 Task: Open a blank sheet, save the file as 'research' Insert a table '3 by 2' In first column, add headers, 'Task, Start Date, End Date'. Under first header add  R&D. Under second header add  4 May. Under third header add  '12 May'. Change table style to  'Purple'
Action: Mouse moved to (20, 20)
Screenshot: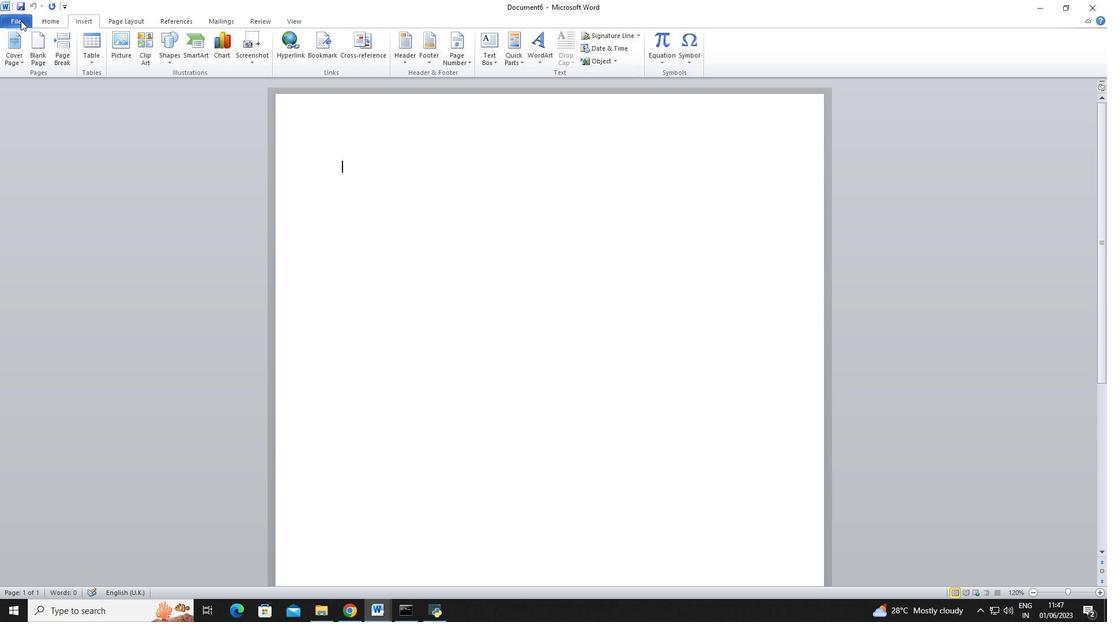 
Action: Mouse pressed left at (20, 20)
Screenshot: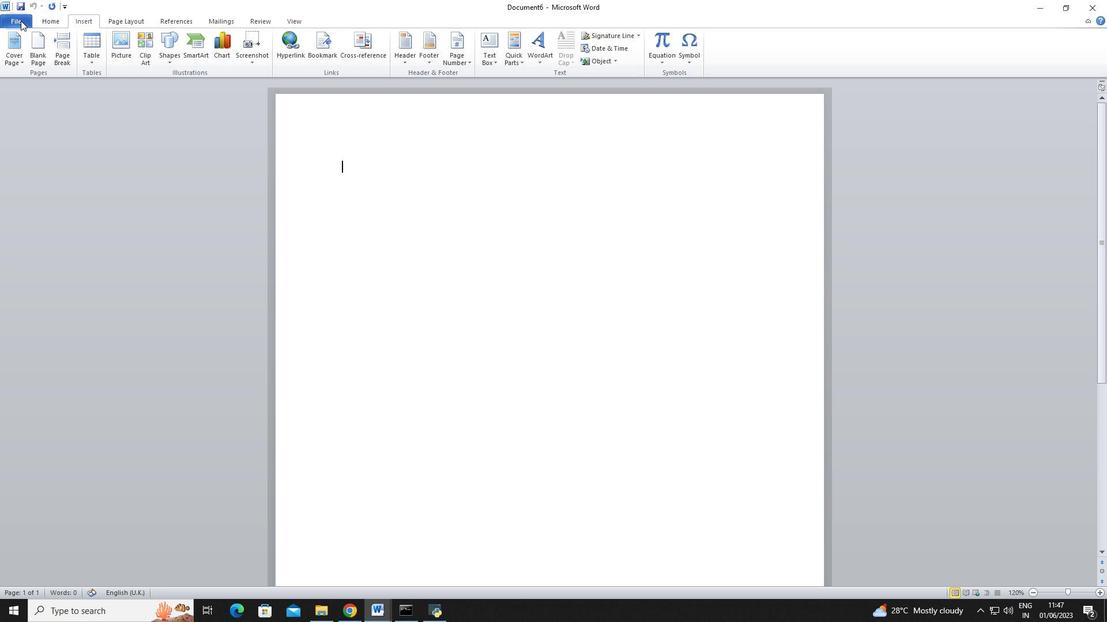 
Action: Mouse moved to (13, 18)
Screenshot: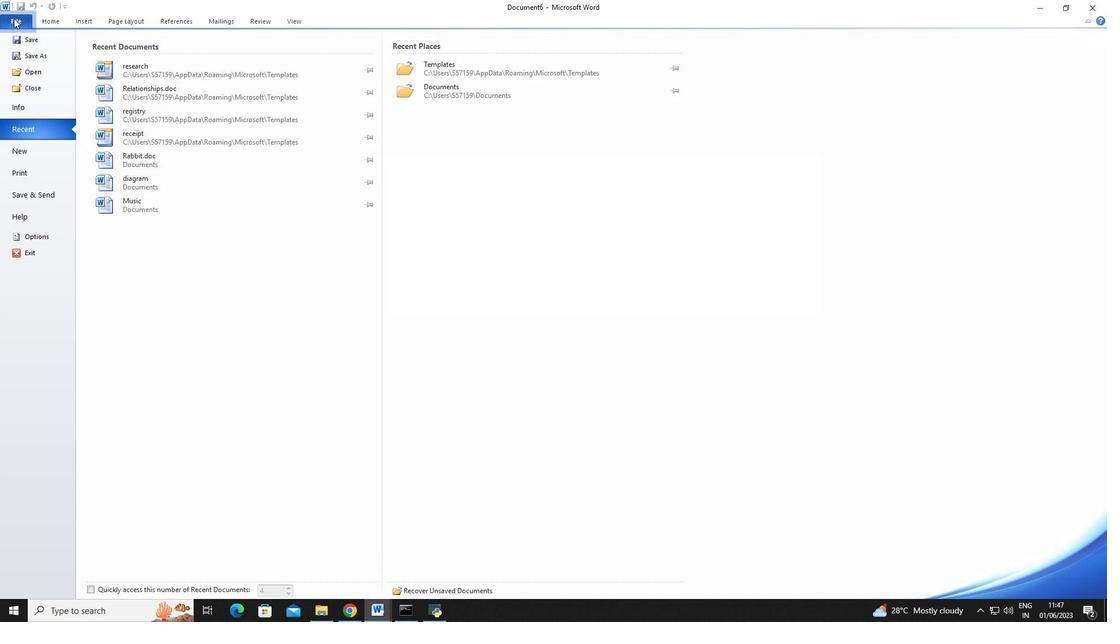 
Action: Mouse pressed left at (13, 18)
Screenshot: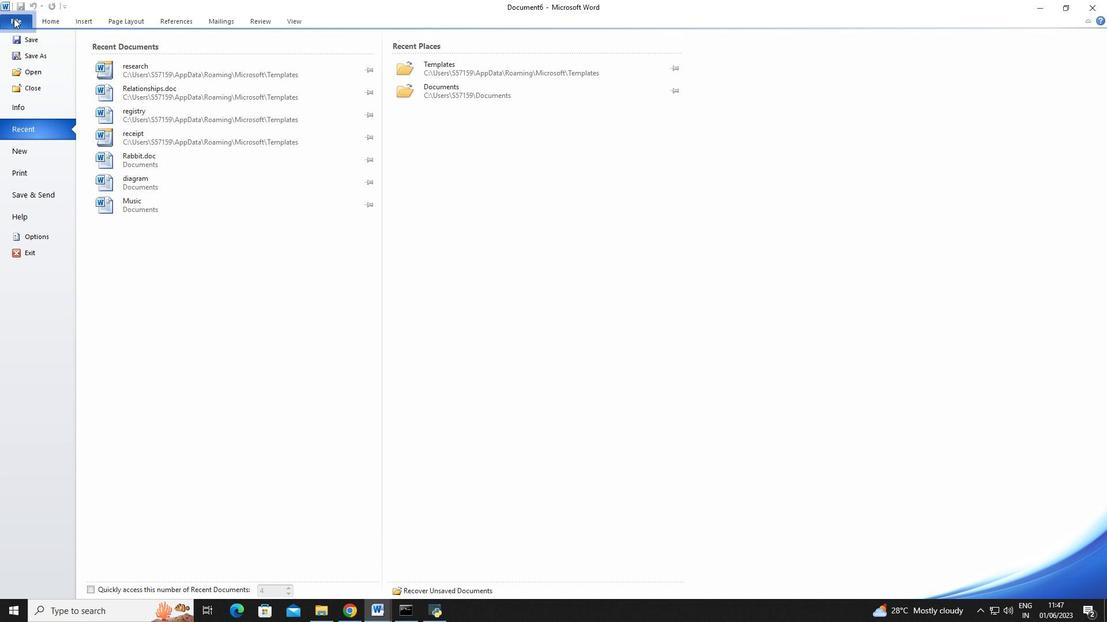 
Action: Mouse moved to (24, 144)
Screenshot: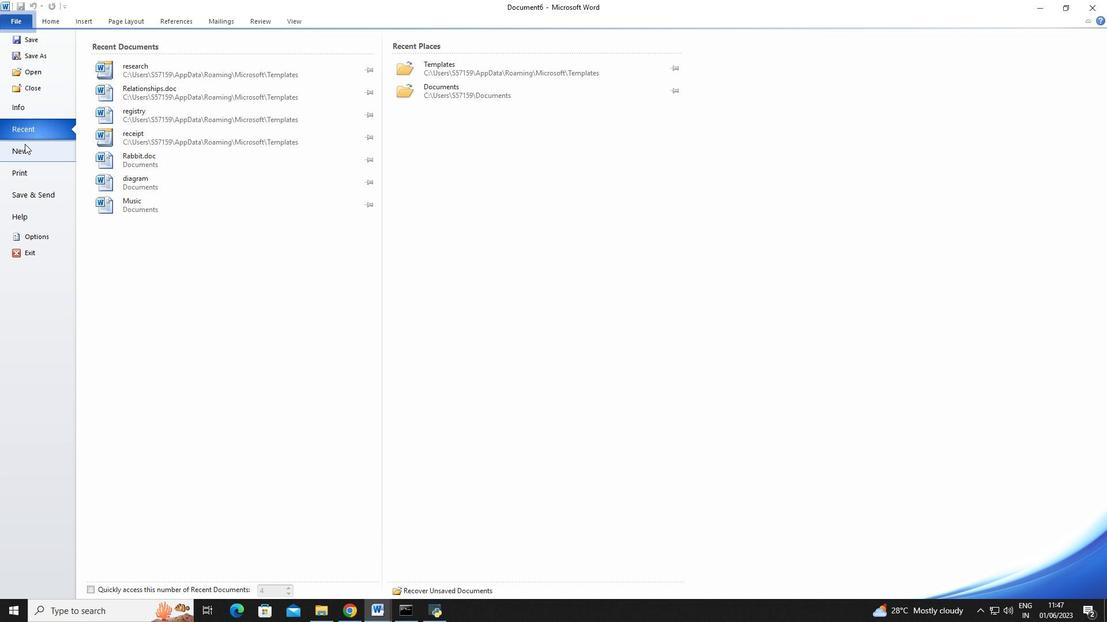
Action: Mouse pressed left at (24, 144)
Screenshot: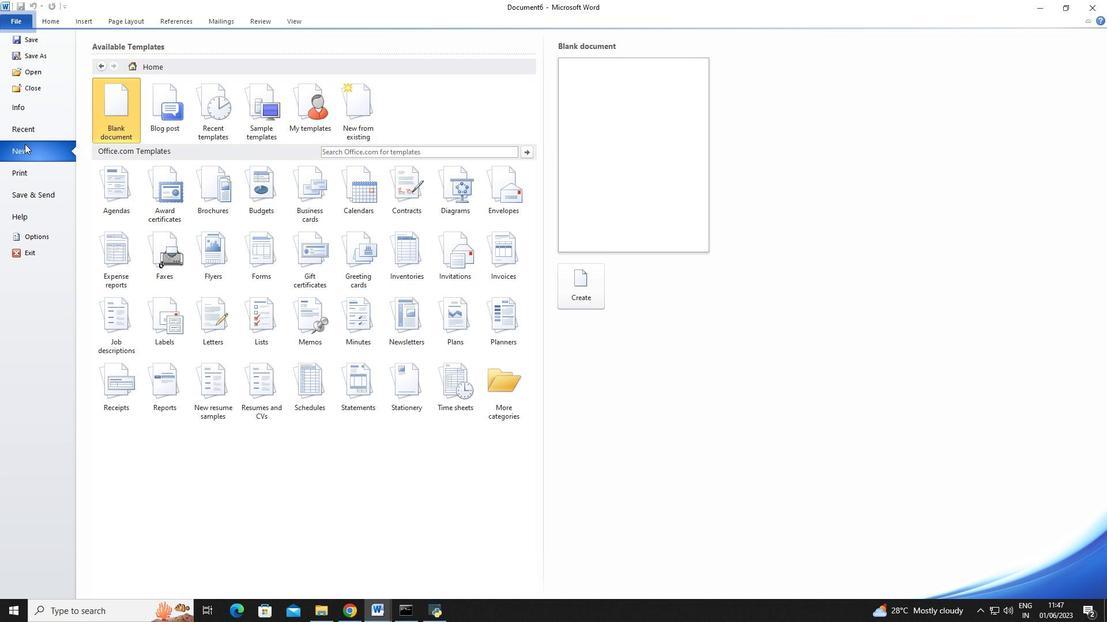 
Action: Mouse moved to (118, 107)
Screenshot: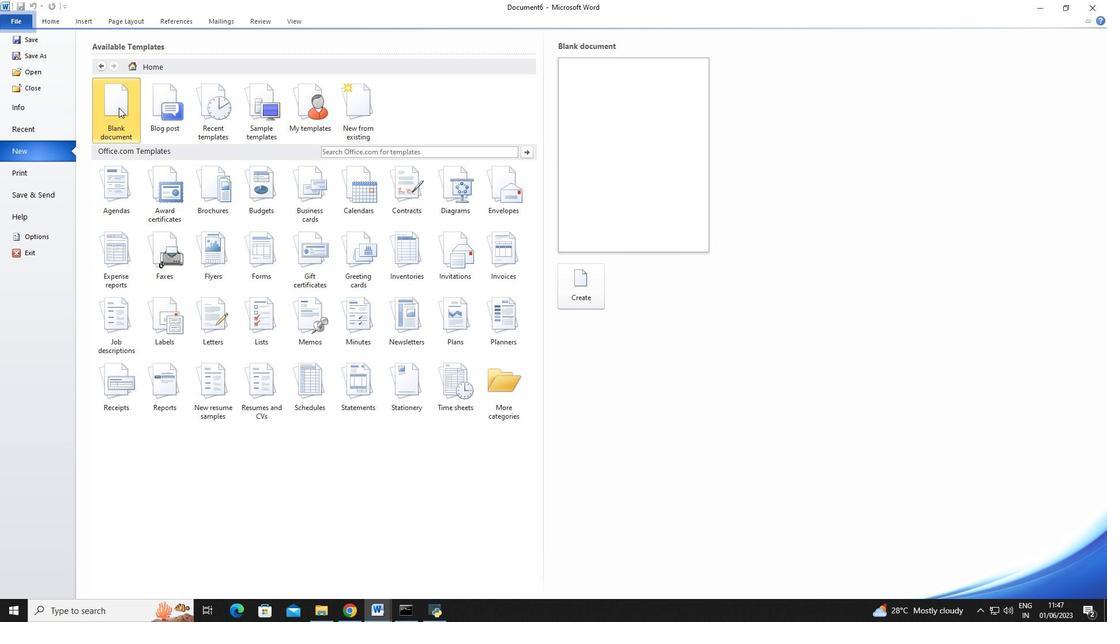 
Action: Mouse pressed left at (118, 107)
Screenshot: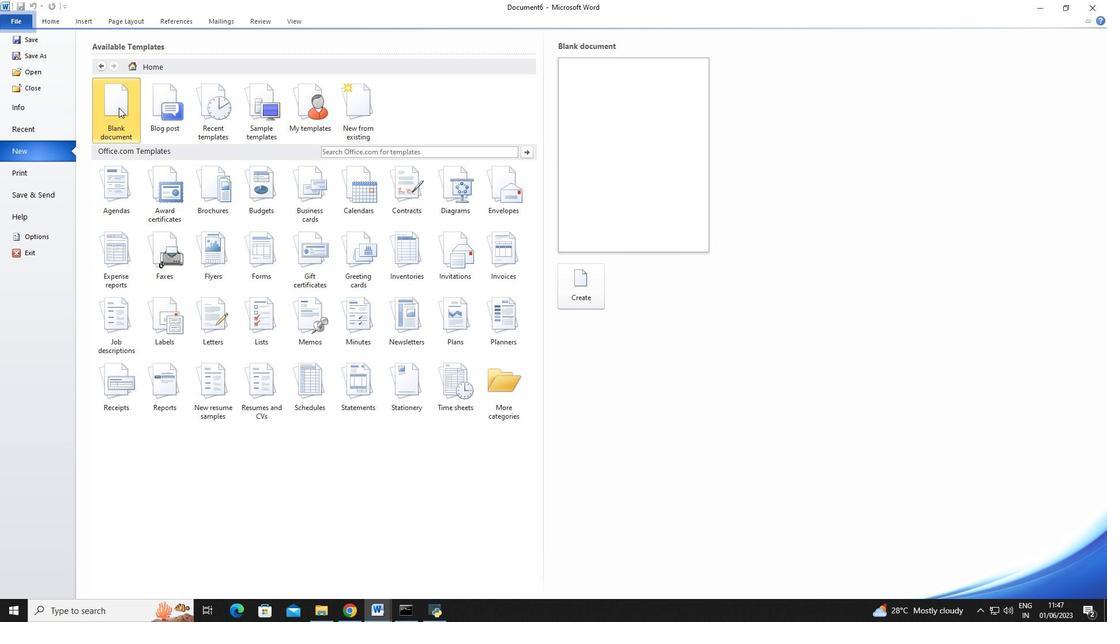 
Action: Mouse moved to (568, 276)
Screenshot: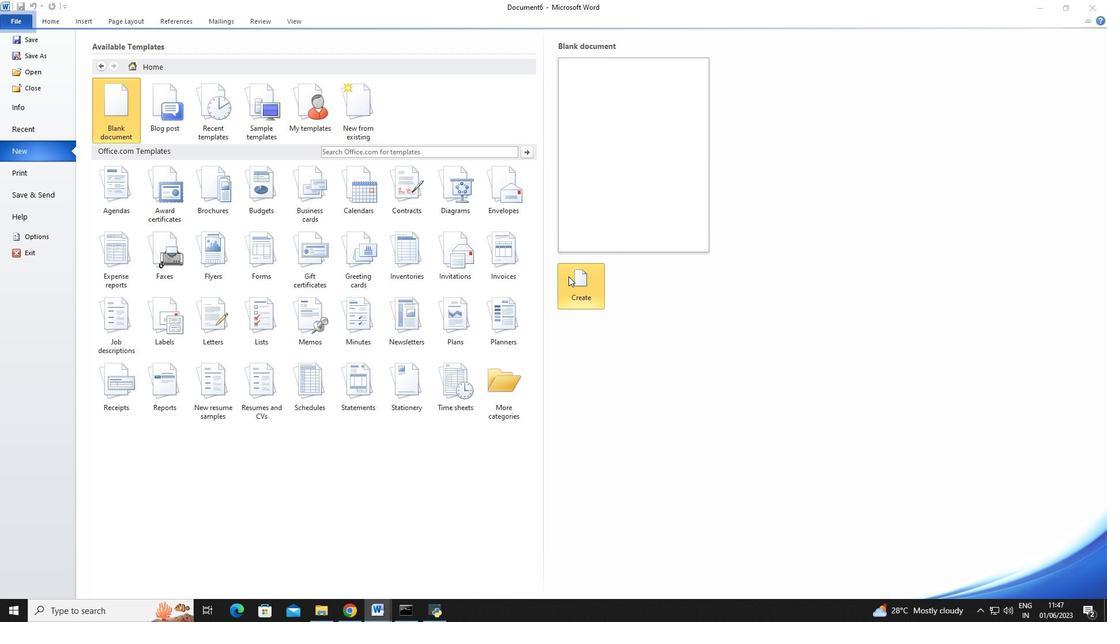 
Action: Mouse pressed left at (568, 276)
Screenshot: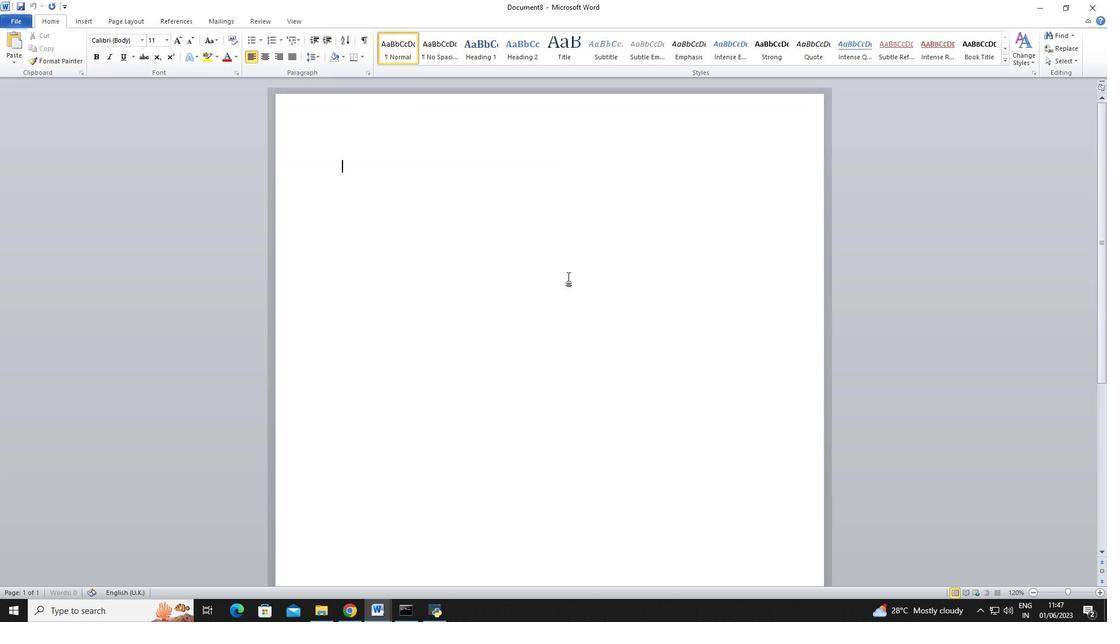 
Action: Mouse moved to (5, 20)
Screenshot: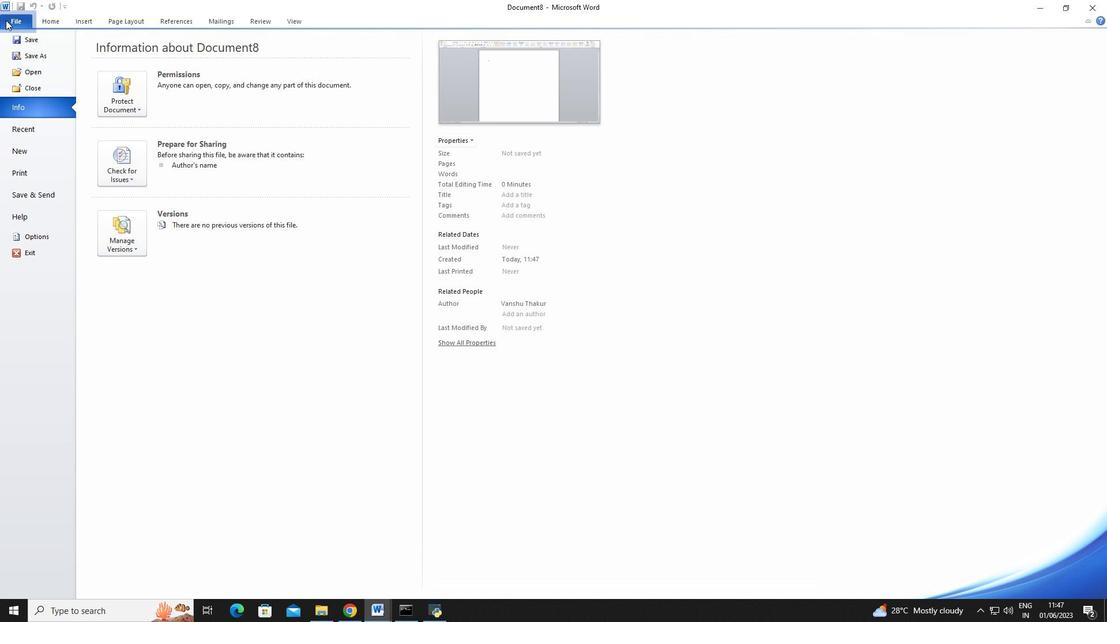 
Action: Mouse pressed left at (5, 20)
Screenshot: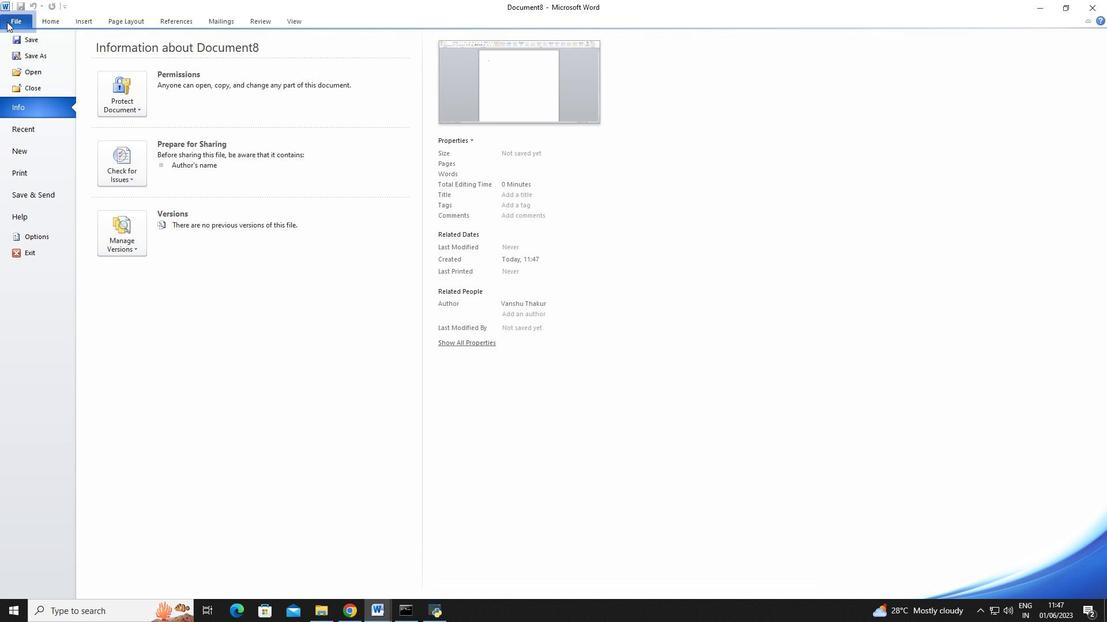 
Action: Mouse moved to (22, 41)
Screenshot: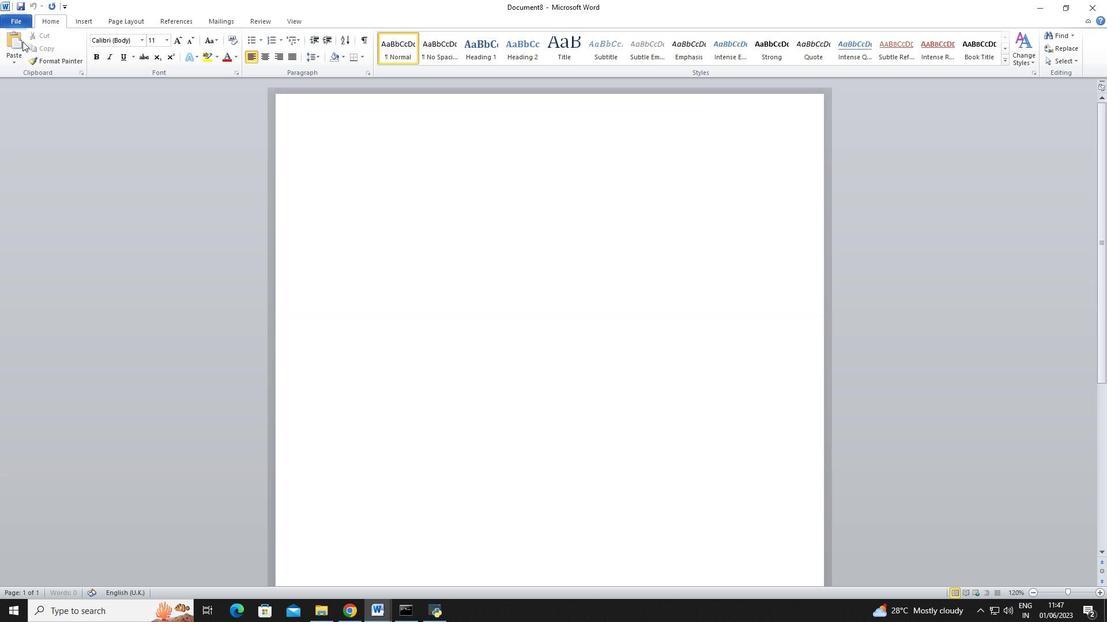 
Action: Mouse pressed left at (22, 41)
Screenshot: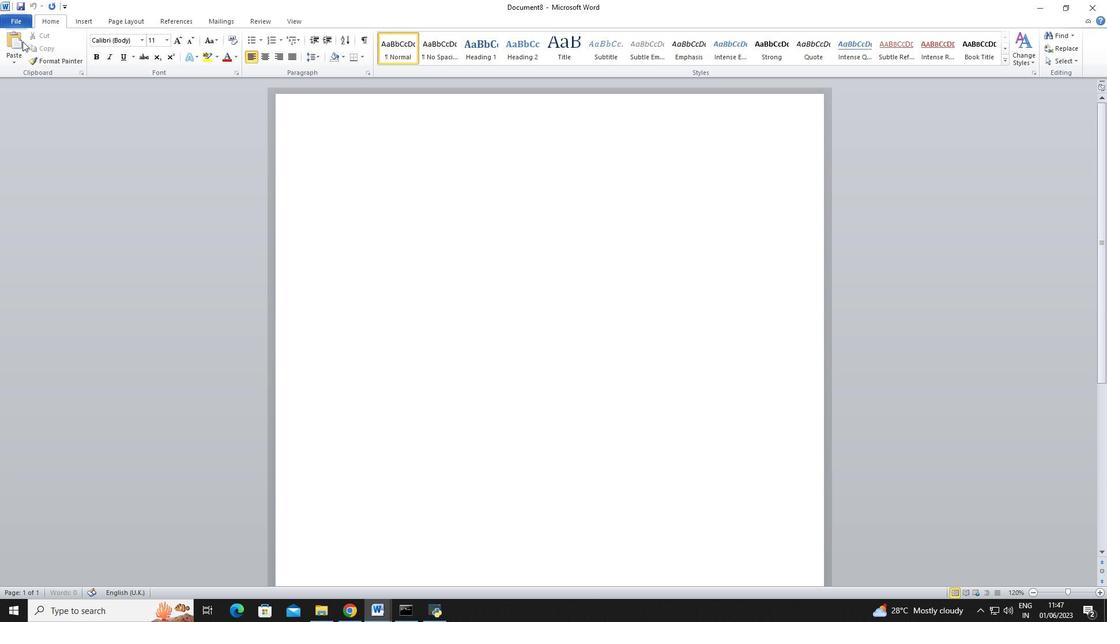 
Action: Mouse moved to (235, 224)
Screenshot: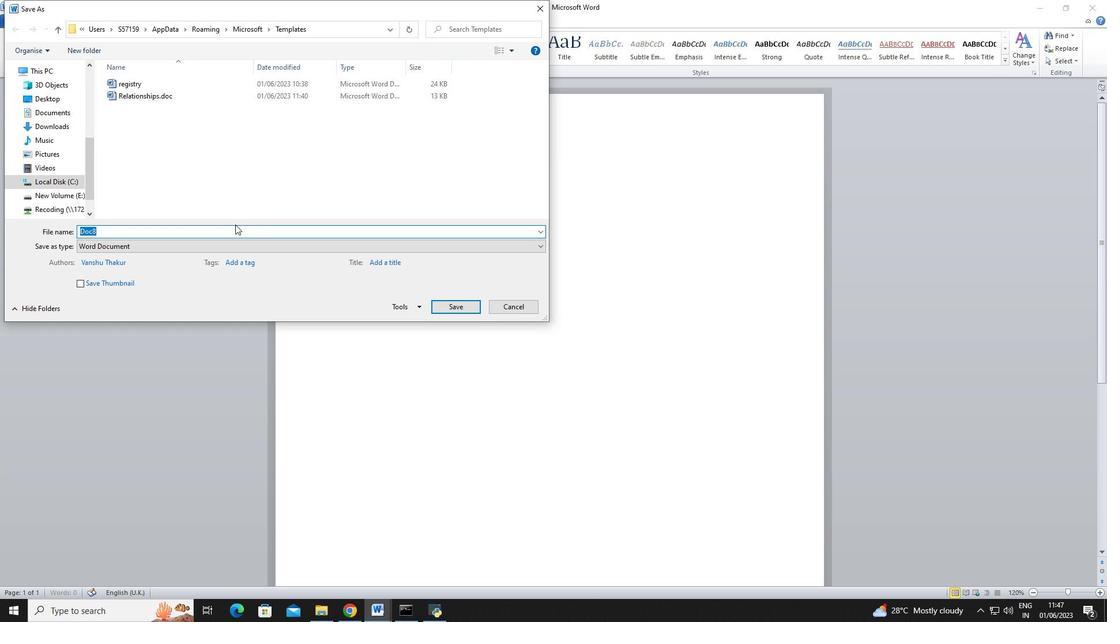 
Action: Key pressed re
Screenshot: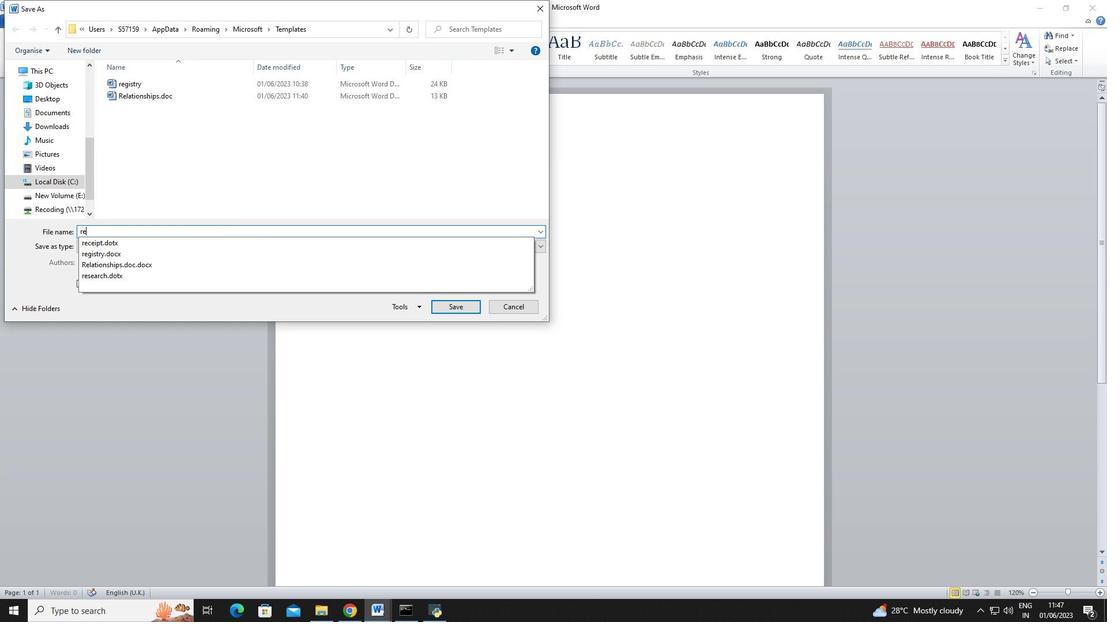 
Action: Mouse moved to (235, 223)
Screenshot: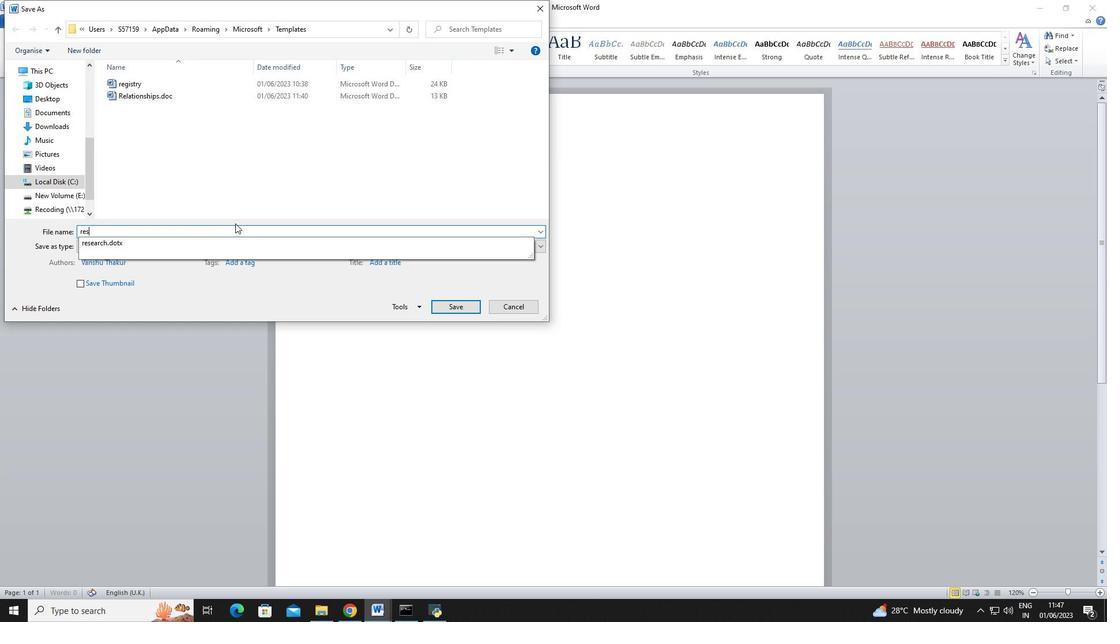 
Action: Key pressed sea
Screenshot: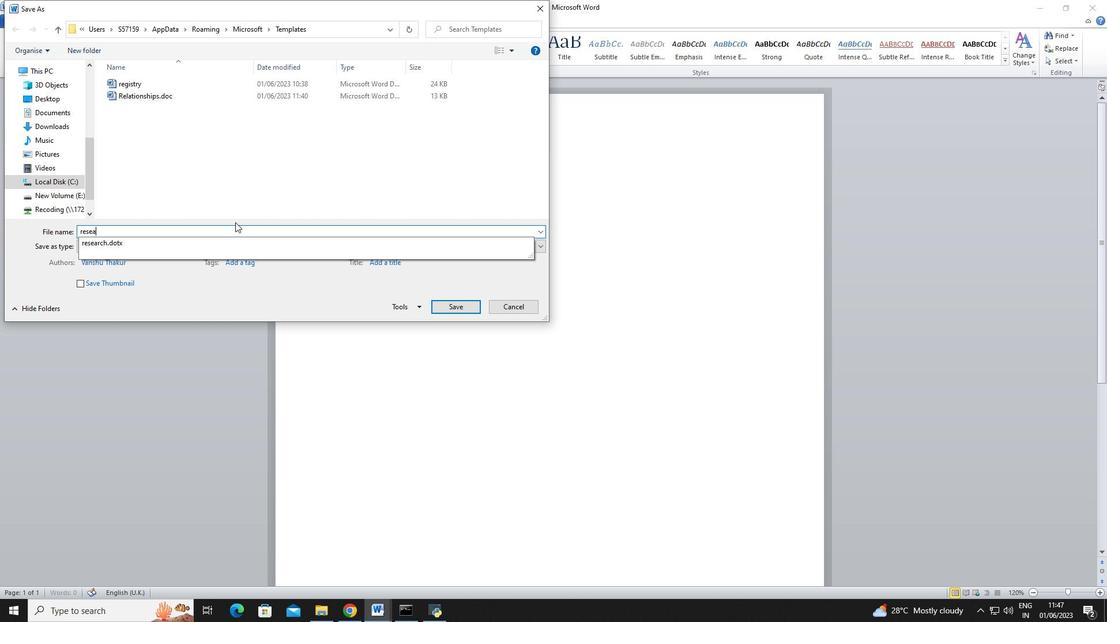 
Action: Mouse moved to (235, 222)
Screenshot: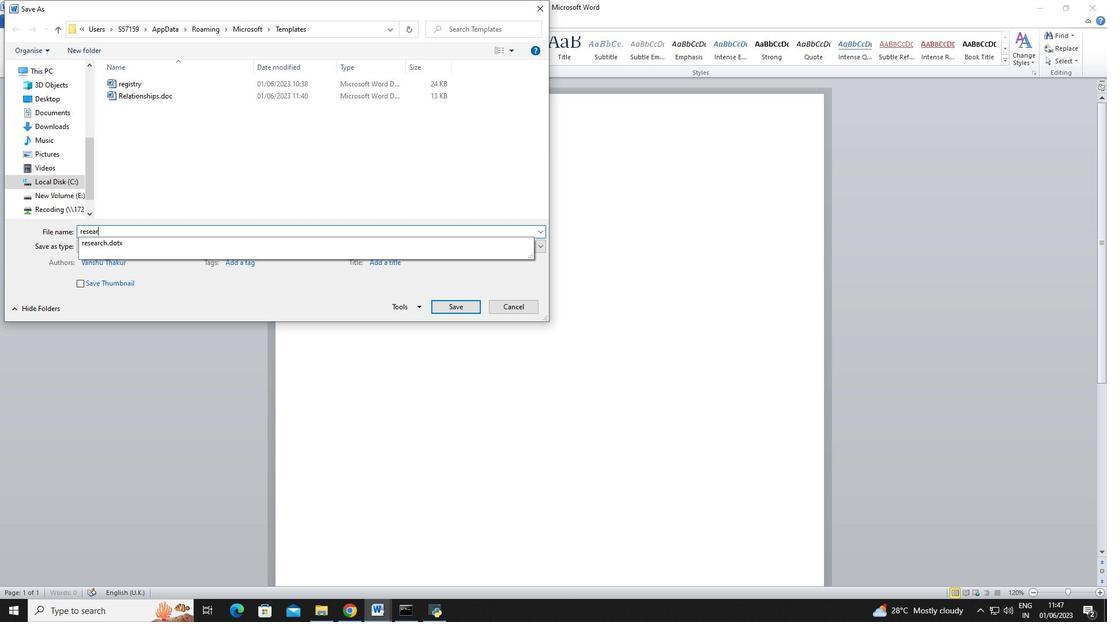 
Action: Key pressed rc
Screenshot: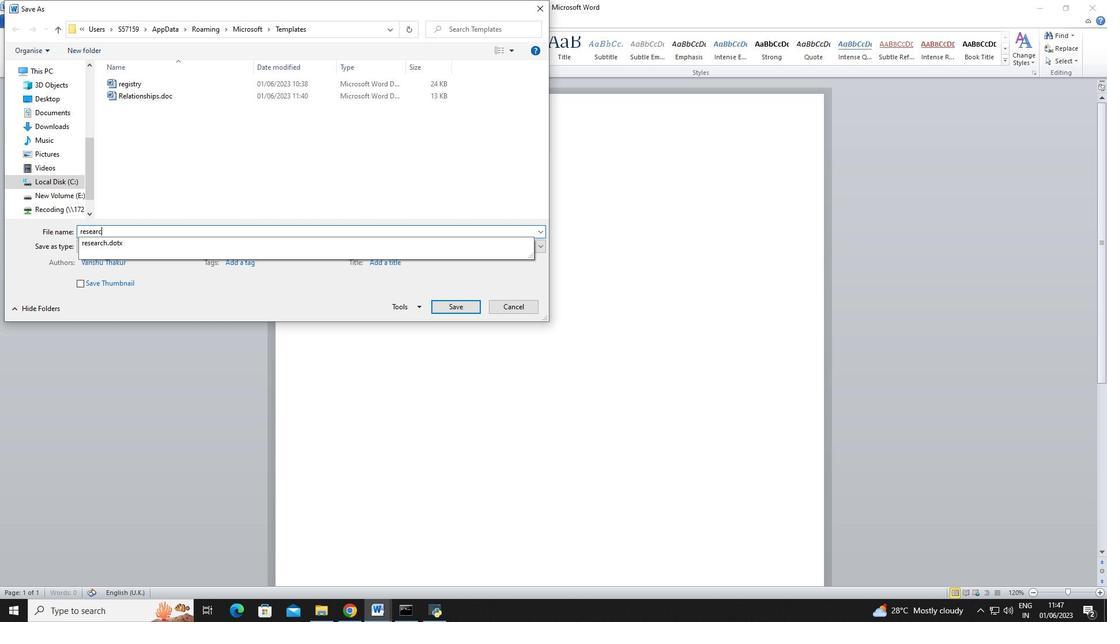 
Action: Mouse moved to (234, 220)
Screenshot: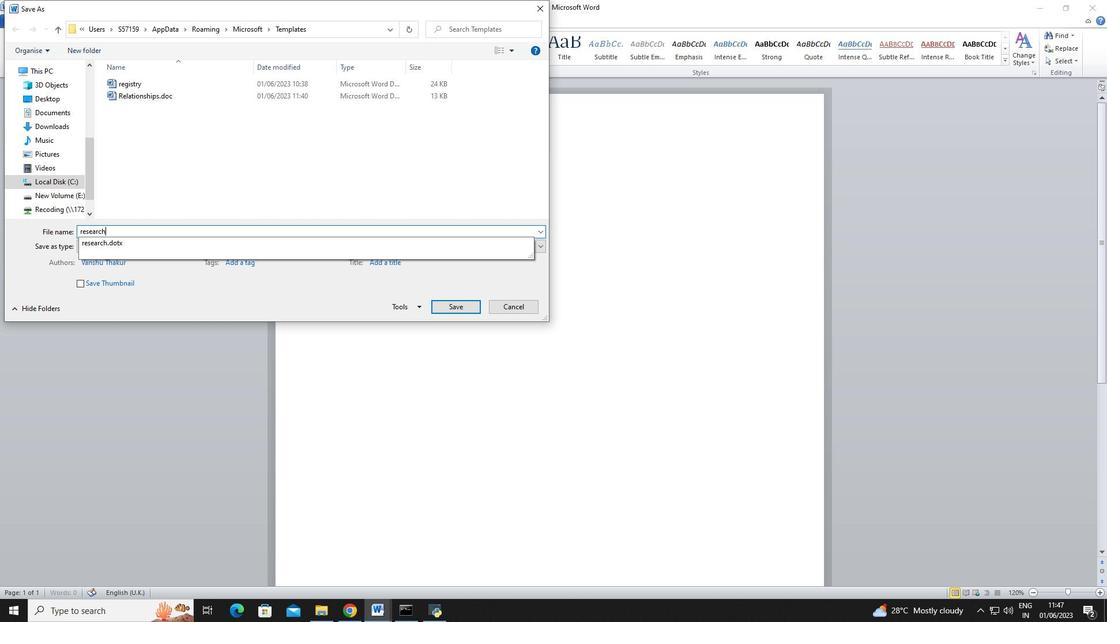 
Action: Key pressed h
Screenshot: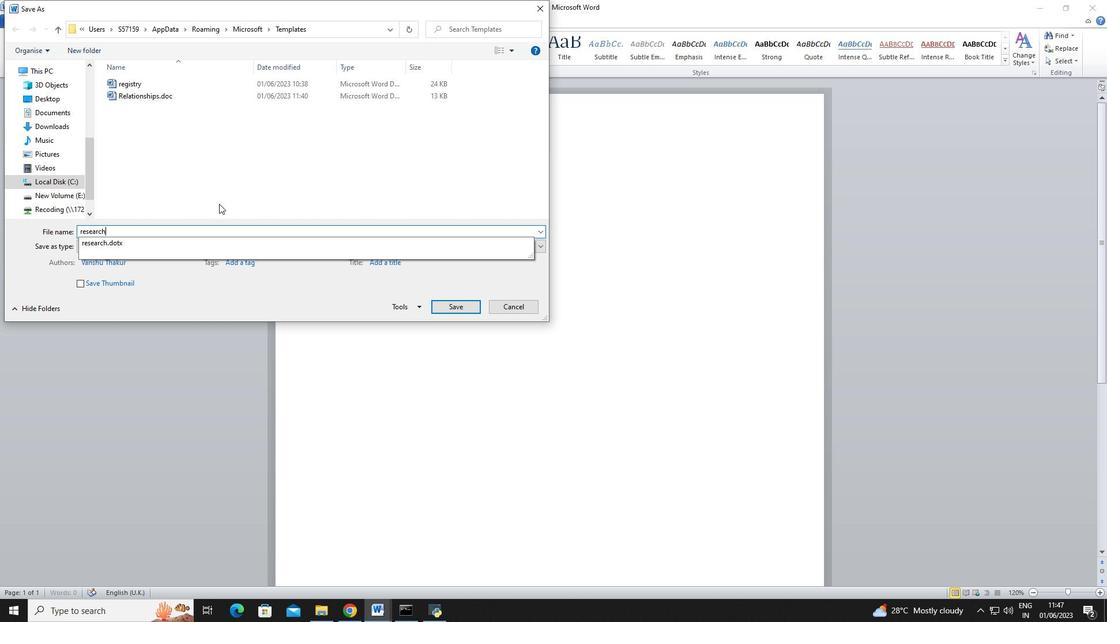 
Action: Mouse moved to (445, 298)
Screenshot: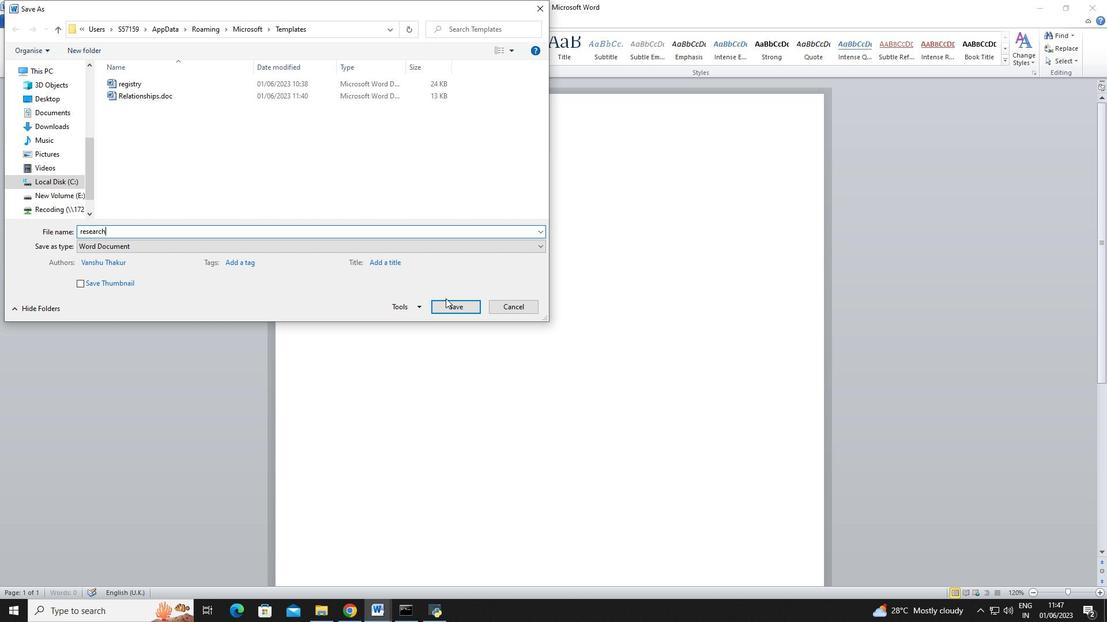 
Action: Mouse pressed left at (445, 298)
Screenshot: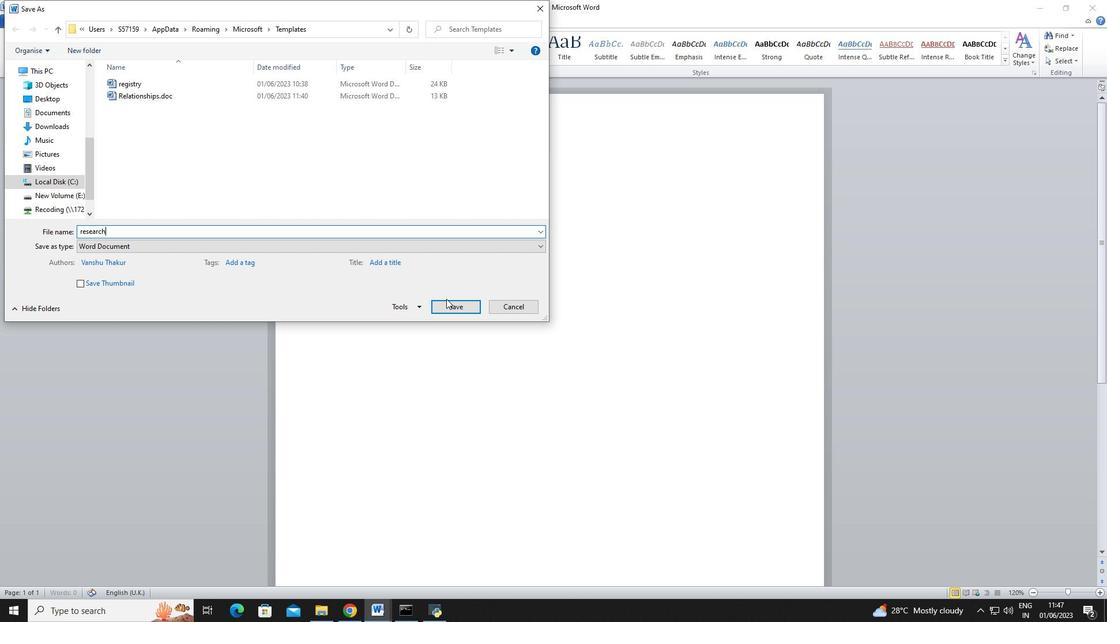 
Action: Mouse moved to (448, 303)
Screenshot: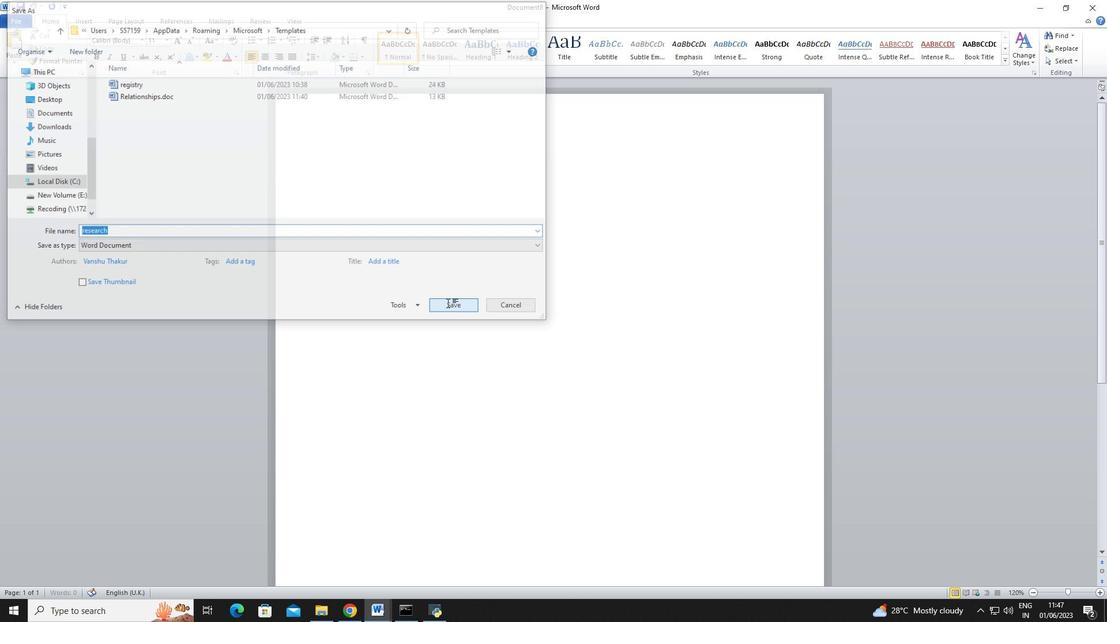 
Action: Mouse pressed left at (448, 303)
Screenshot: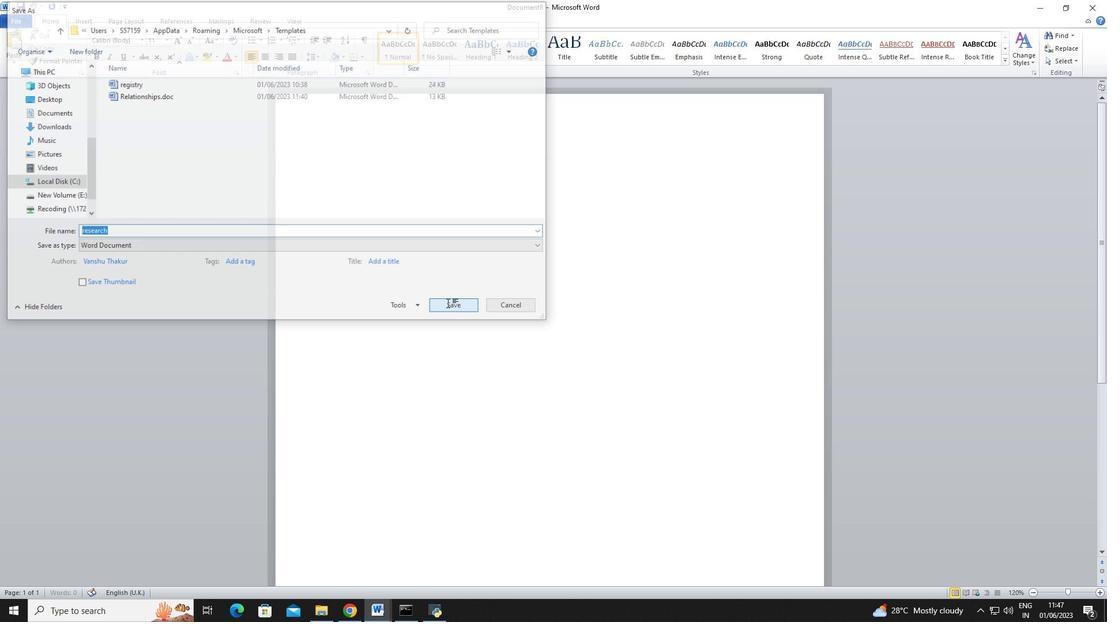 
Action: Mouse moved to (86, 24)
Screenshot: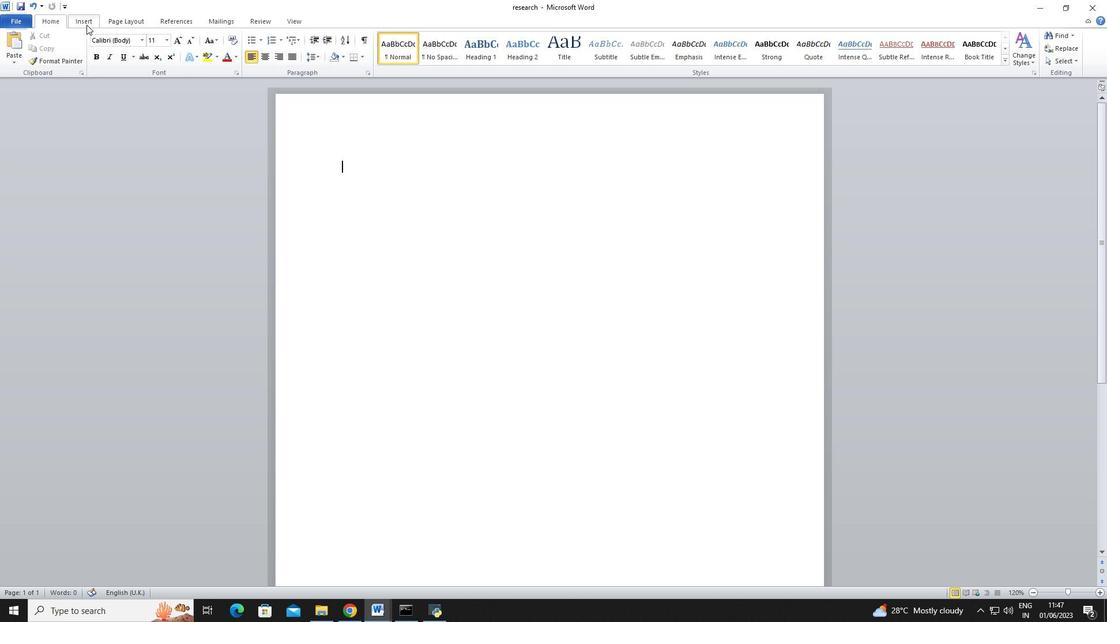 
Action: Mouse pressed left at (86, 24)
Screenshot: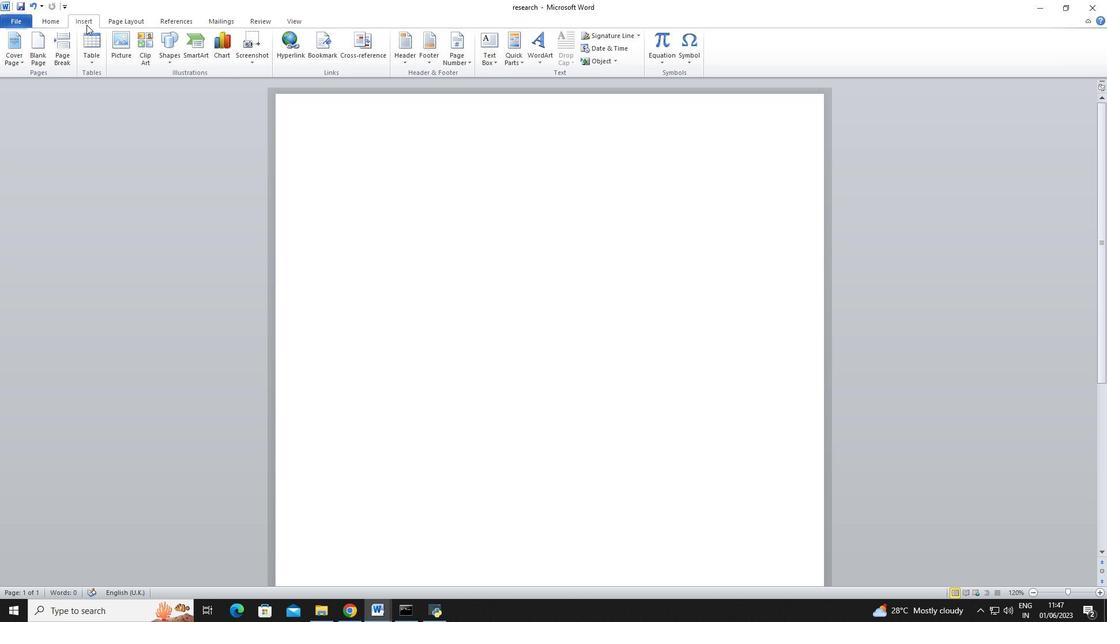 
Action: Mouse moved to (92, 59)
Screenshot: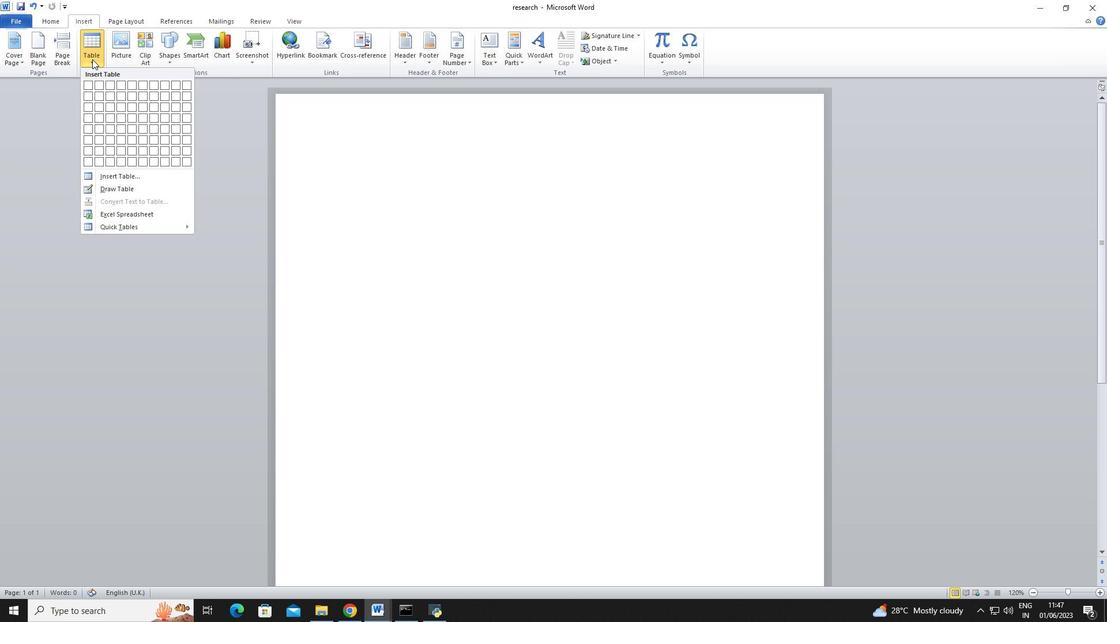 
Action: Mouse pressed left at (92, 59)
Screenshot: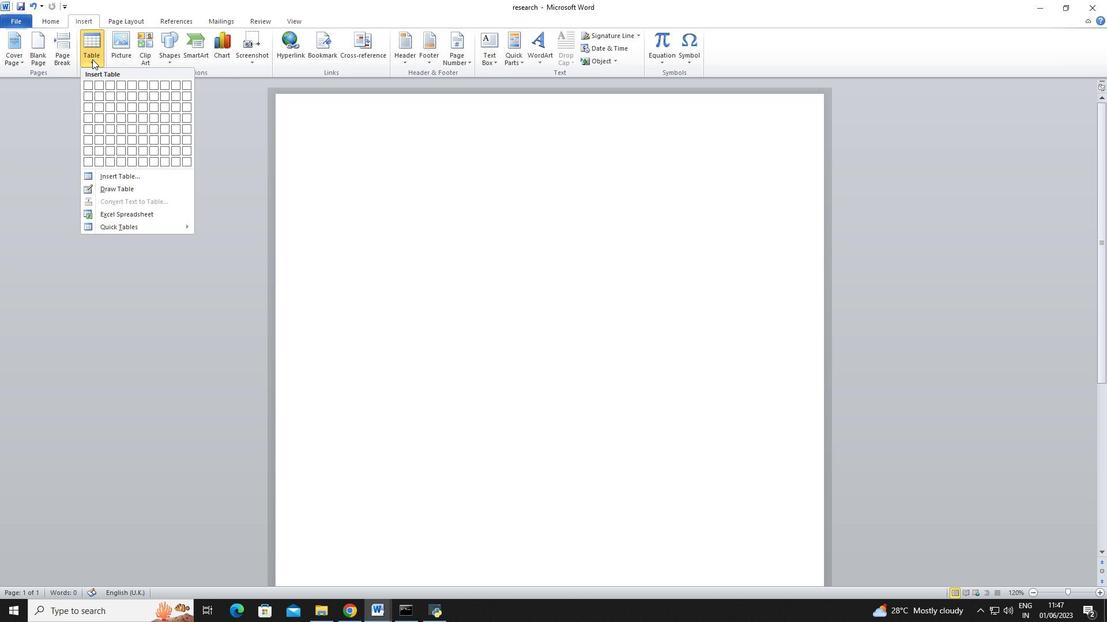 
Action: Mouse moved to (107, 98)
Screenshot: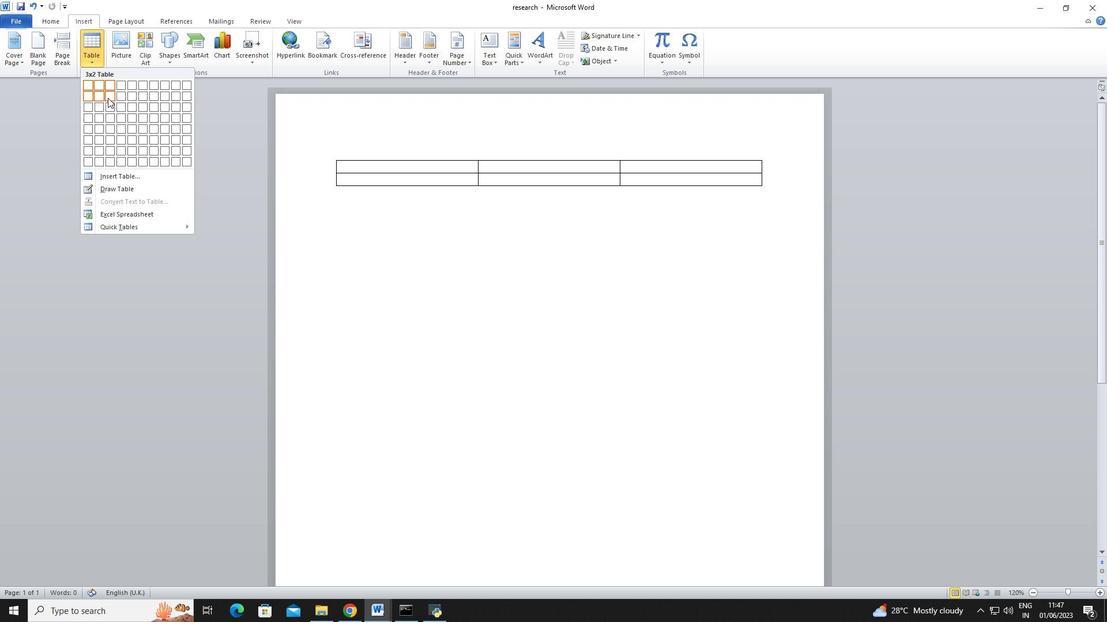 
Action: Mouse pressed left at (107, 98)
Screenshot: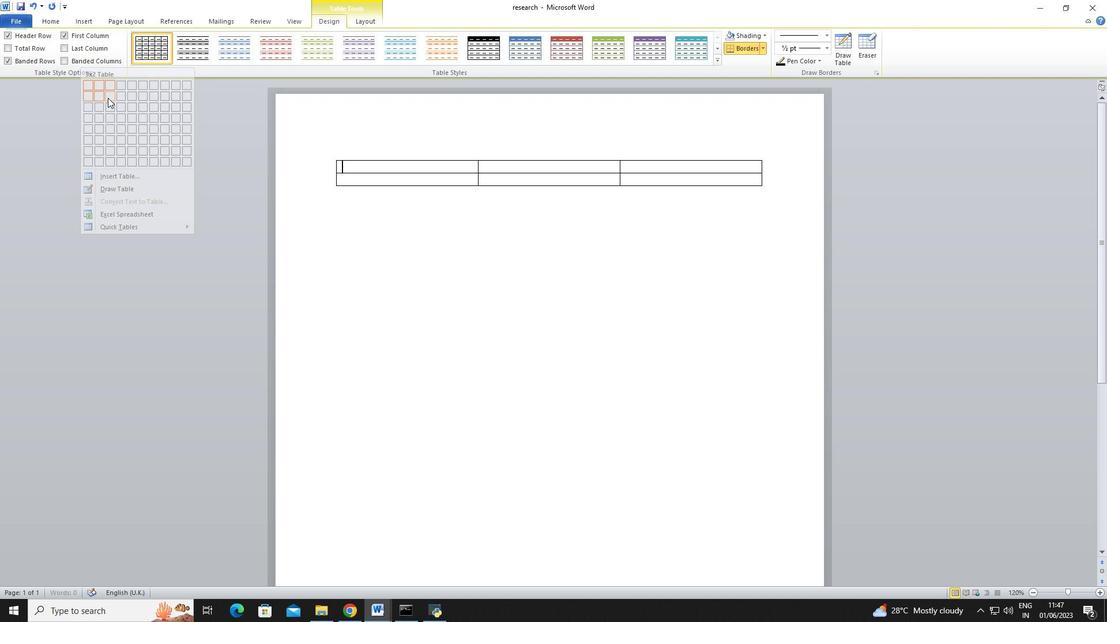 
Action: Mouse moved to (384, 163)
Screenshot: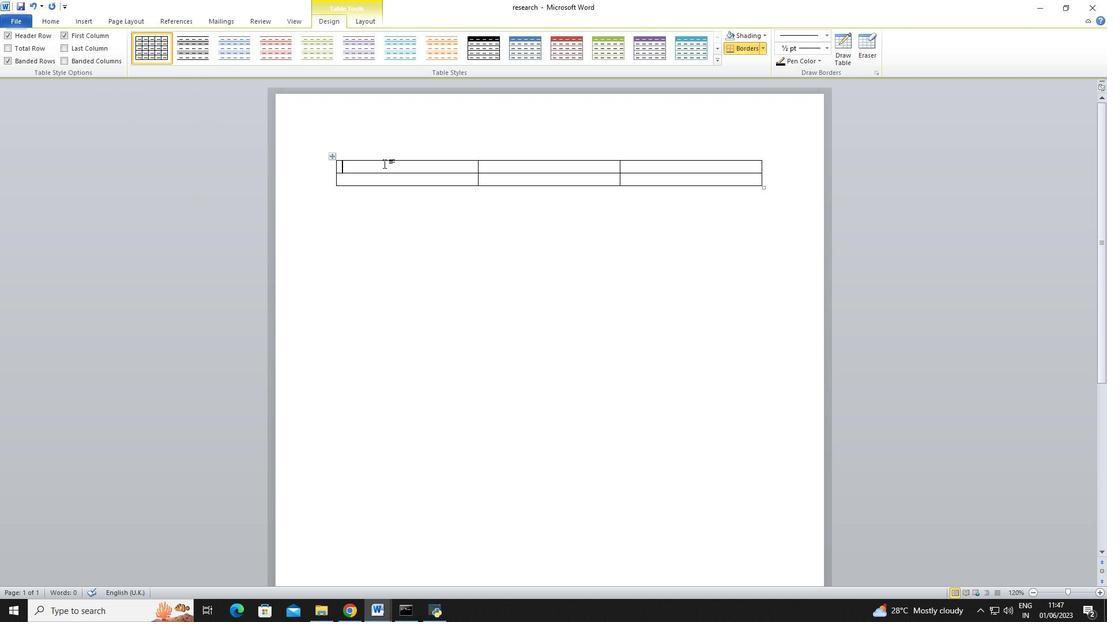 
Action: Mouse pressed left at (384, 163)
Screenshot: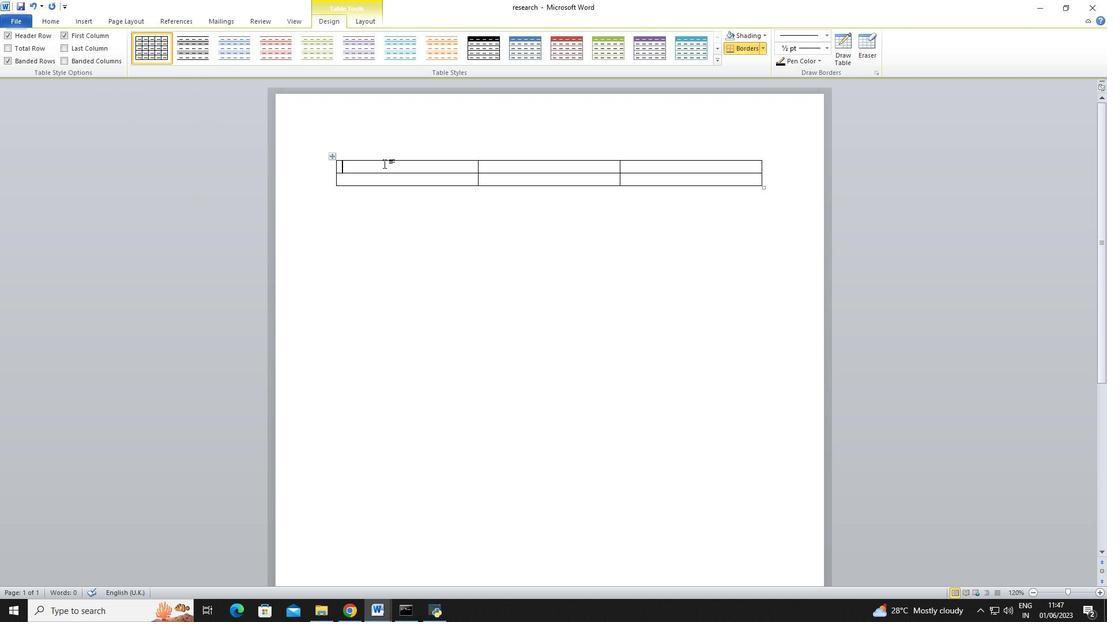 
Action: Key pressed <Key.shift>Task<Key.right><Key.shift><Key.shift><Key.shift><Key.shift><Key.shift>Start<Key.space><Key.shift>Date<Key.right><Key.shift>End<Key.space><Key.shift>Date
Screenshot: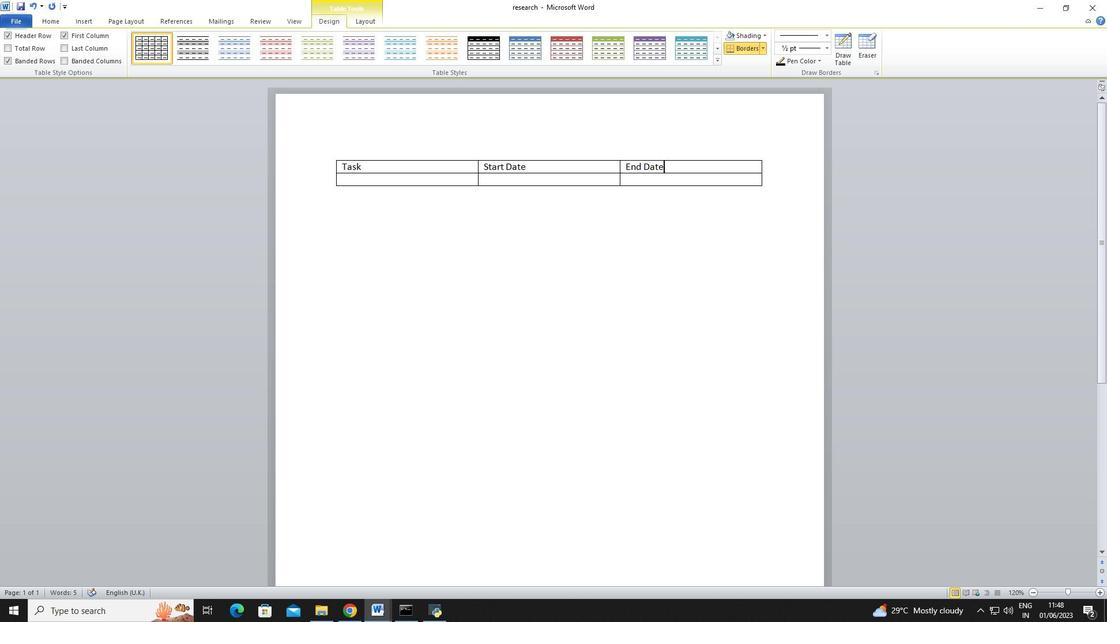 
Action: Mouse moved to (357, 177)
Screenshot: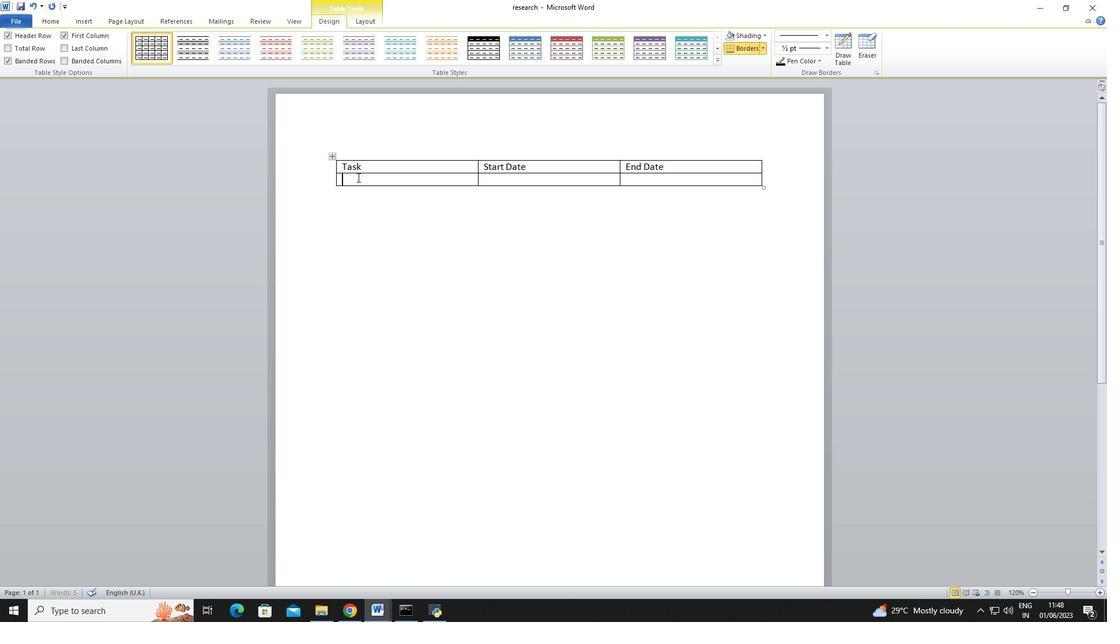 
Action: Mouse pressed left at (357, 177)
Screenshot: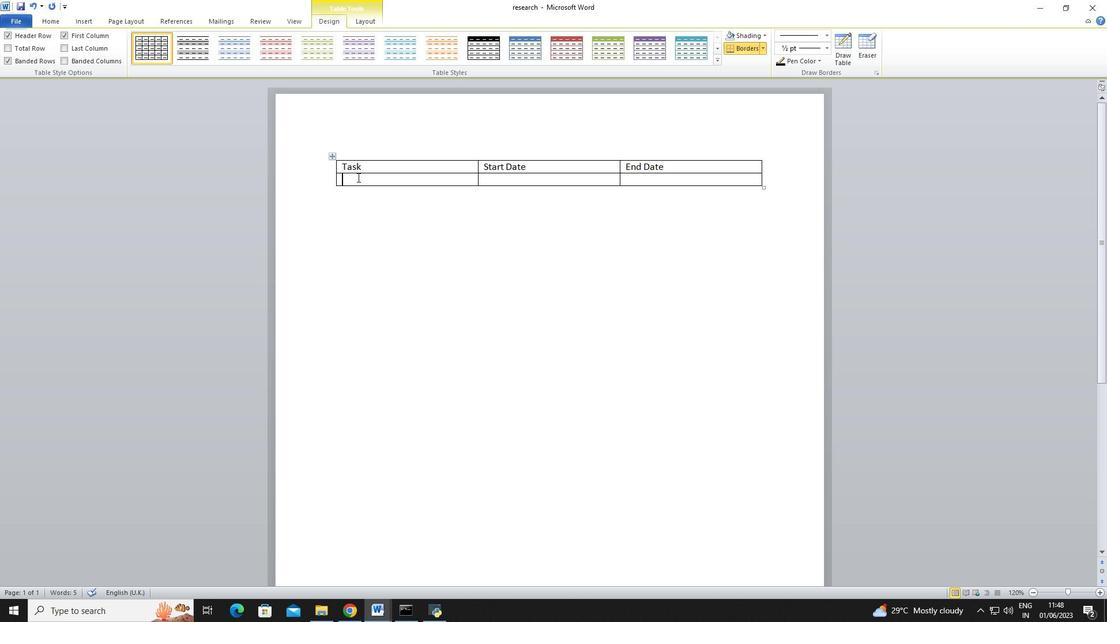 
Action: Key pressed <Key.shift>R<Key.shift><Key.shift><Key.shift><Key.shift><Key.shift><Key.shift><Key.shift>&<Key.shift>D<Key.right>4<Key.space><Key.shift>May<Key.right>12<Key.space><Key.shift>MA<Key.backspace>ay
Screenshot: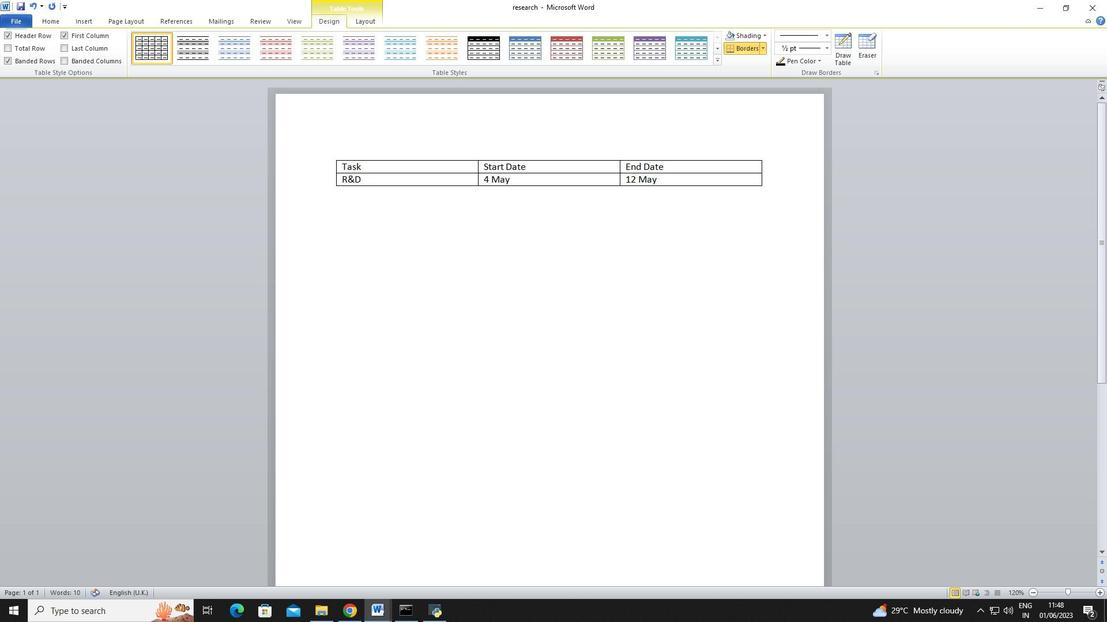 
Action: Mouse moved to (365, 49)
Screenshot: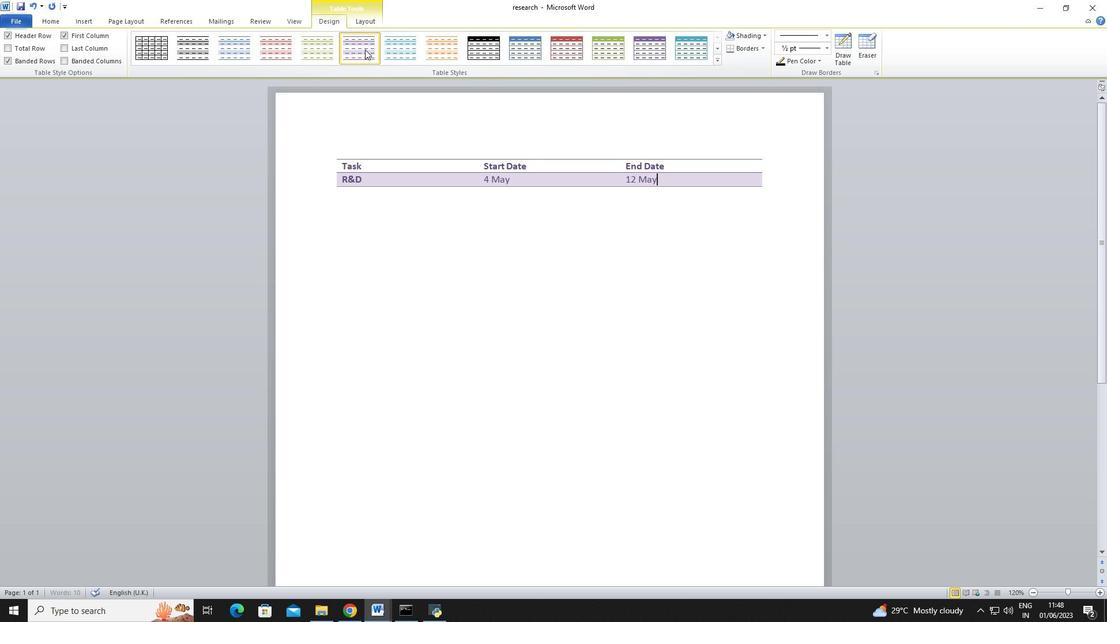
Action: Mouse pressed left at (365, 49)
Screenshot: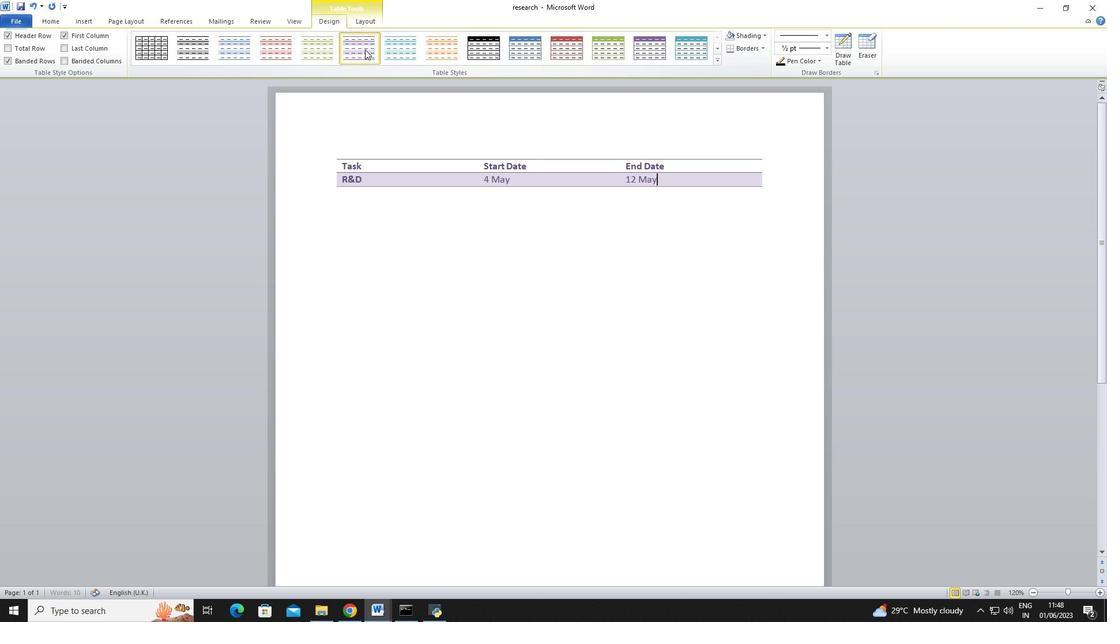 
Action: Mouse moved to (650, 224)
Screenshot: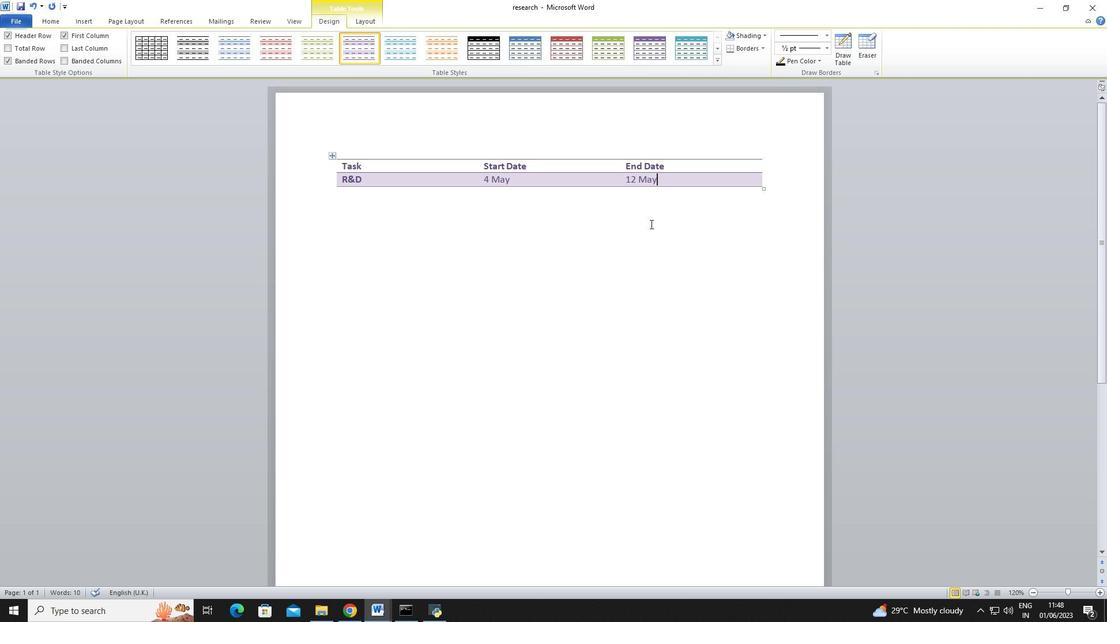 
